 Task: Add Boiron Phosphoricum Acidum 30C to the cart.
Action: Mouse moved to (247, 115)
Screenshot: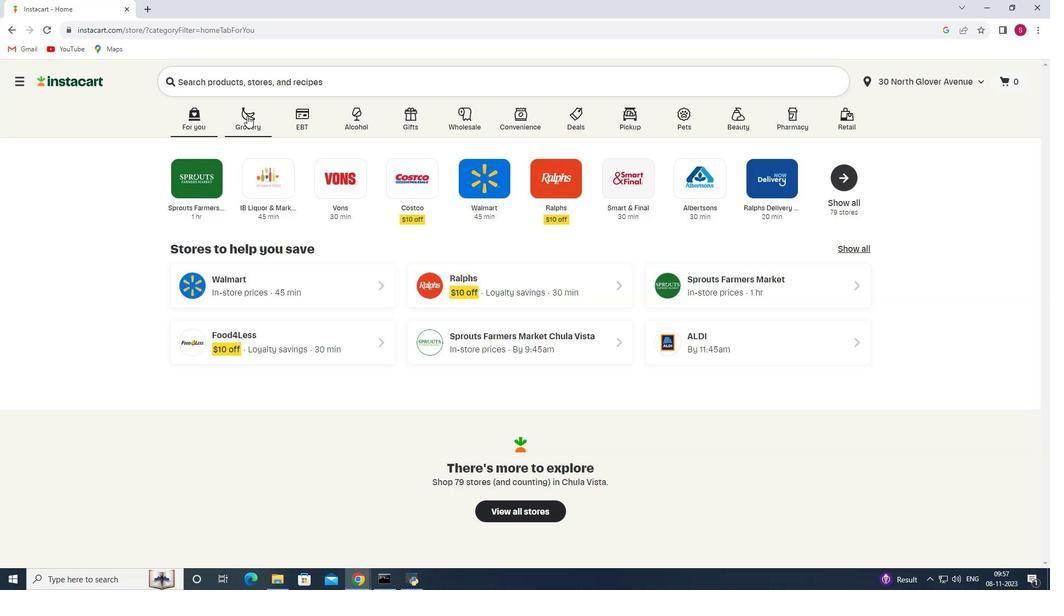 
Action: Mouse pressed left at (247, 115)
Screenshot: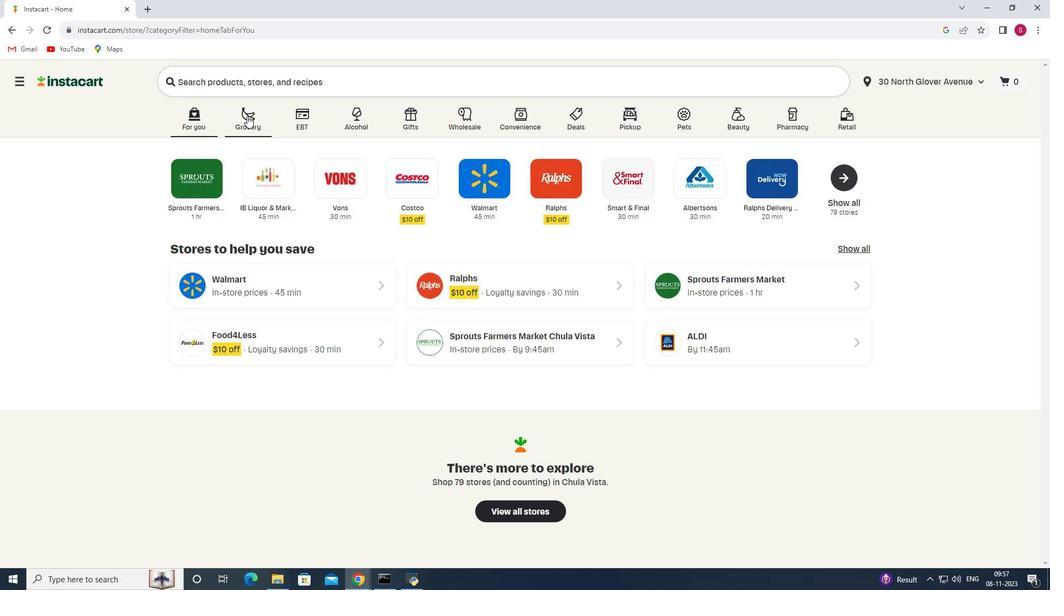 
Action: Mouse moved to (255, 314)
Screenshot: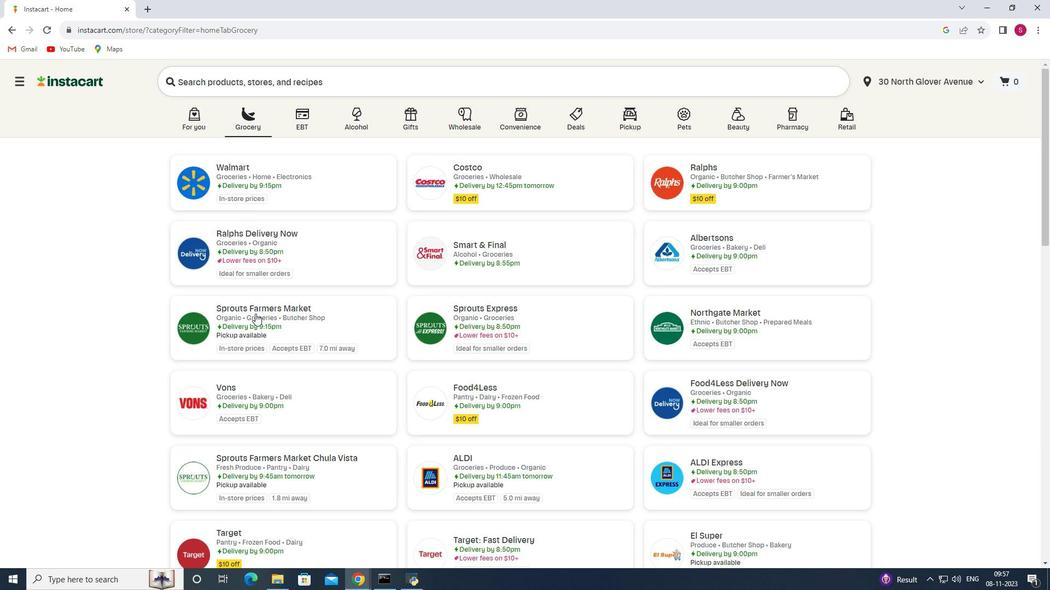 
Action: Mouse pressed left at (255, 314)
Screenshot: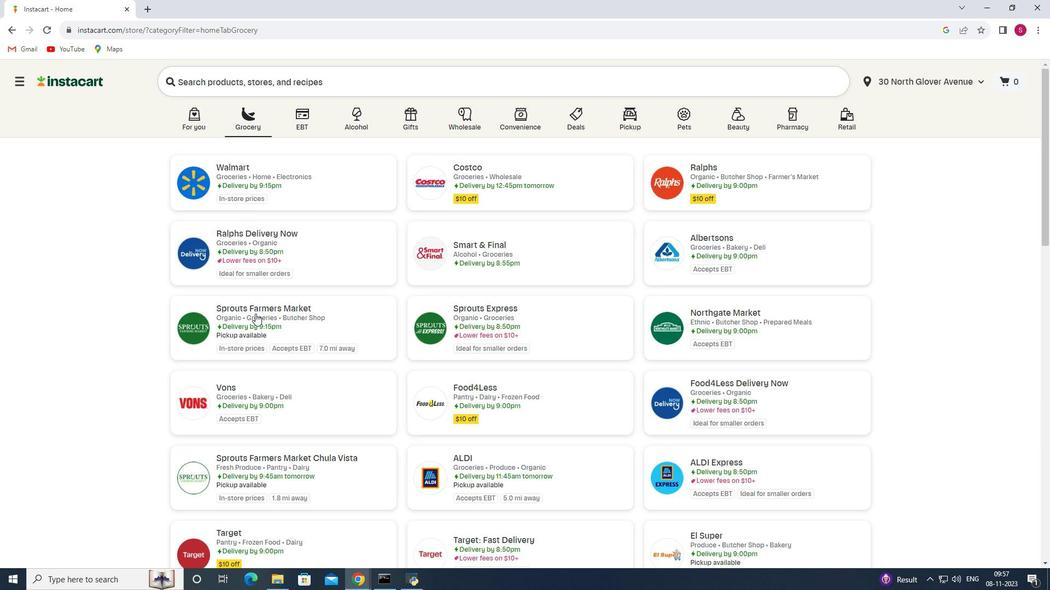 
Action: Mouse moved to (32, 332)
Screenshot: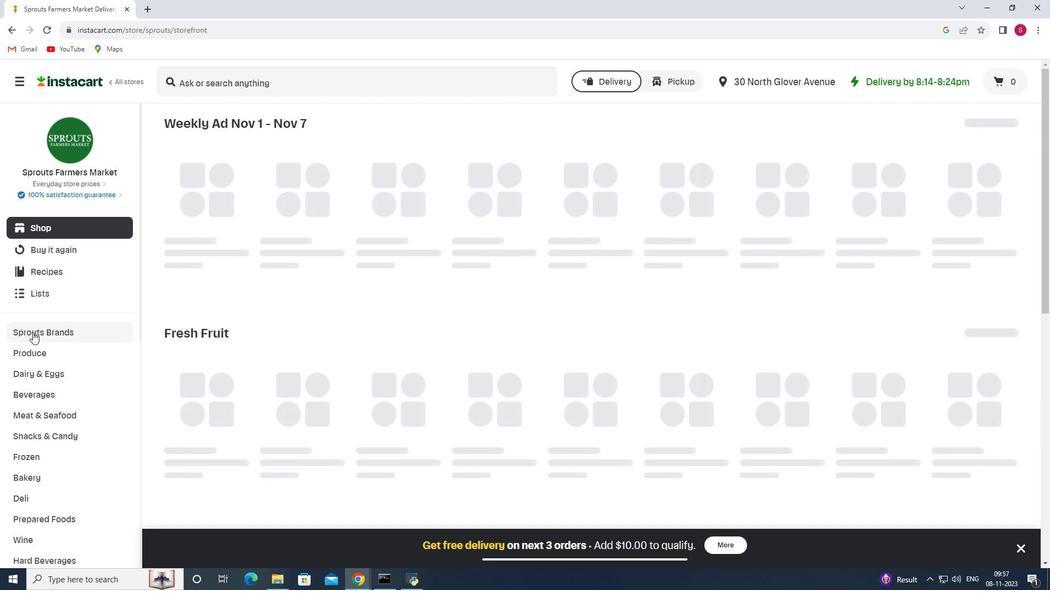 
Action: Mouse scrolled (32, 332) with delta (0, 0)
Screenshot: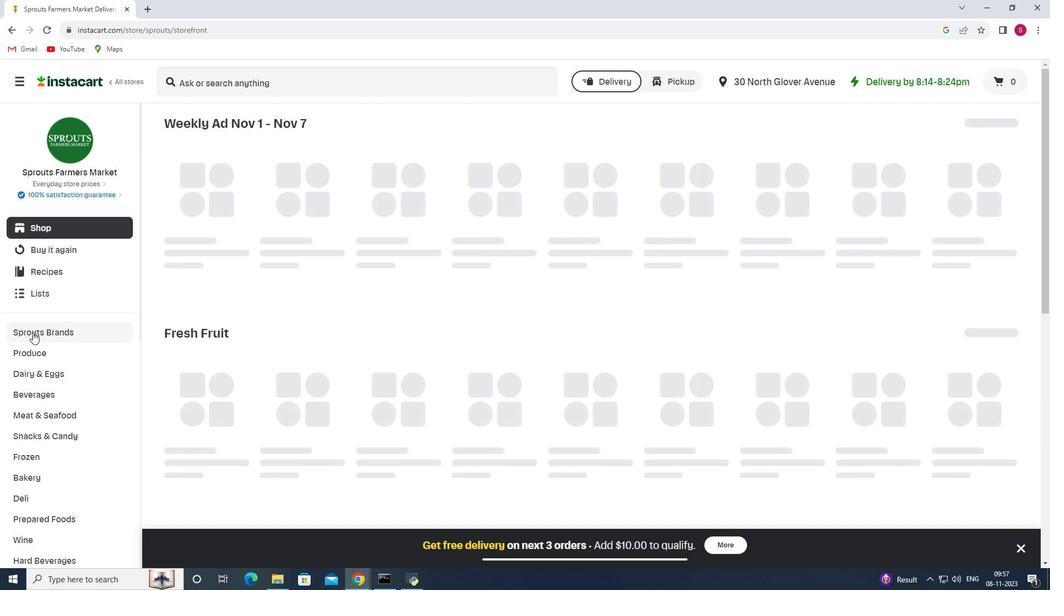 
Action: Mouse scrolled (32, 332) with delta (0, 0)
Screenshot: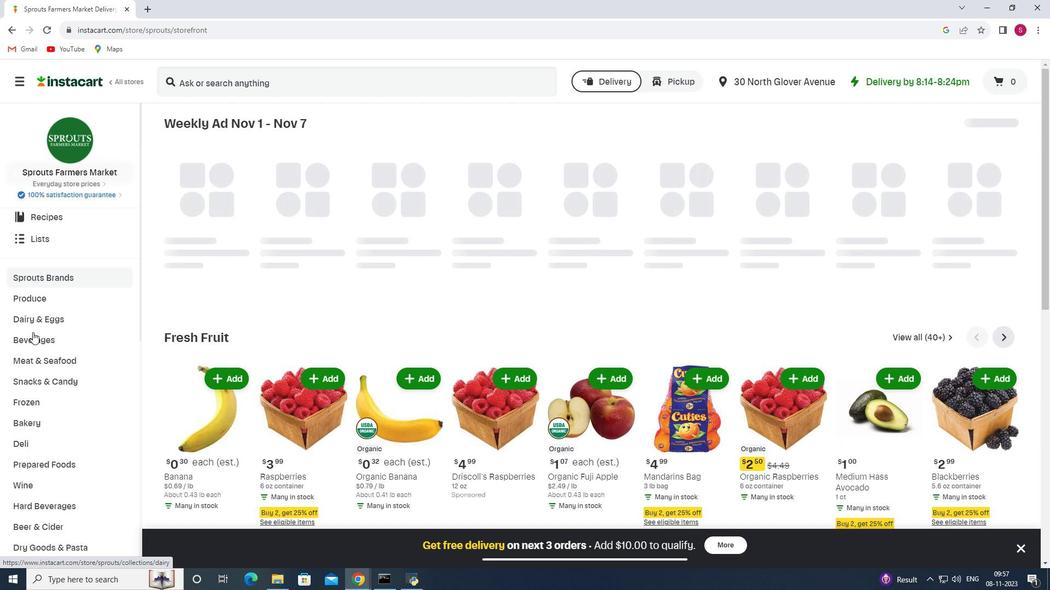 
Action: Mouse scrolled (32, 332) with delta (0, 0)
Screenshot: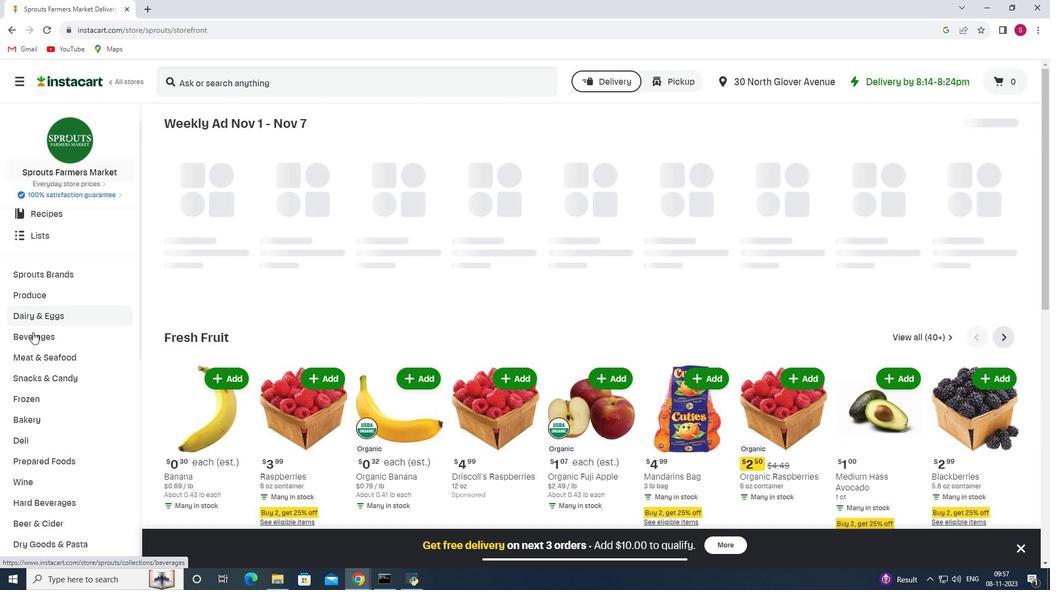 
Action: Mouse scrolled (32, 332) with delta (0, 0)
Screenshot: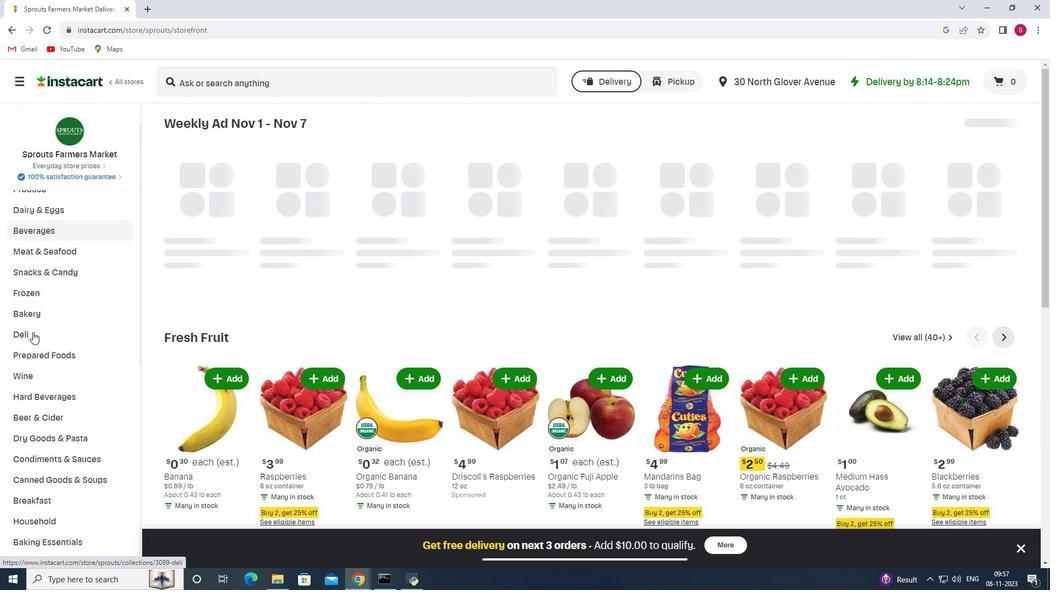 
Action: Mouse scrolled (32, 332) with delta (0, 0)
Screenshot: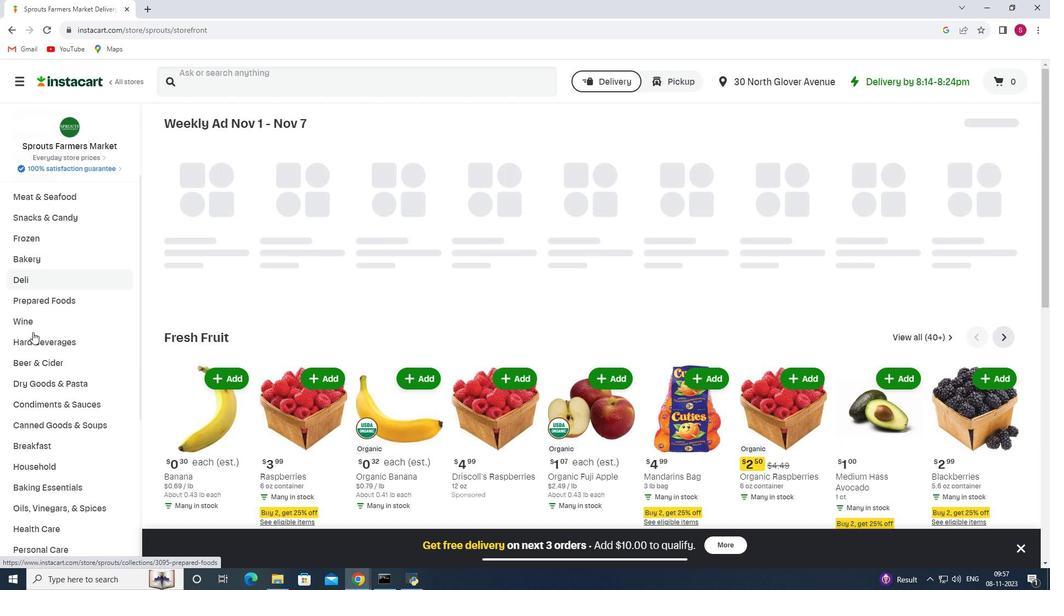 
Action: Mouse scrolled (32, 332) with delta (0, 0)
Screenshot: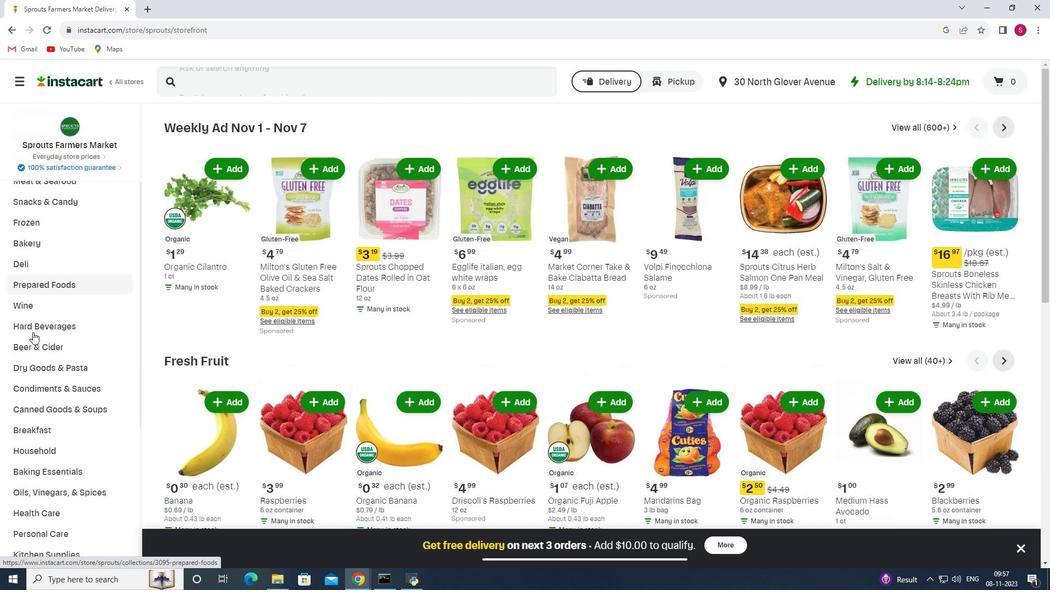 
Action: Mouse scrolled (32, 332) with delta (0, 0)
Screenshot: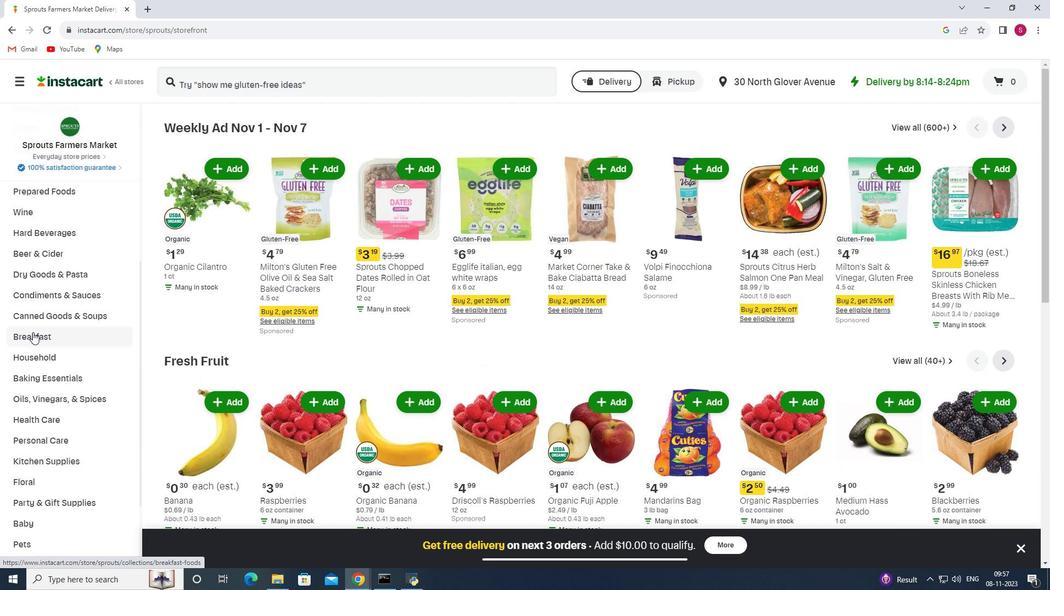
Action: Mouse scrolled (32, 332) with delta (0, 0)
Screenshot: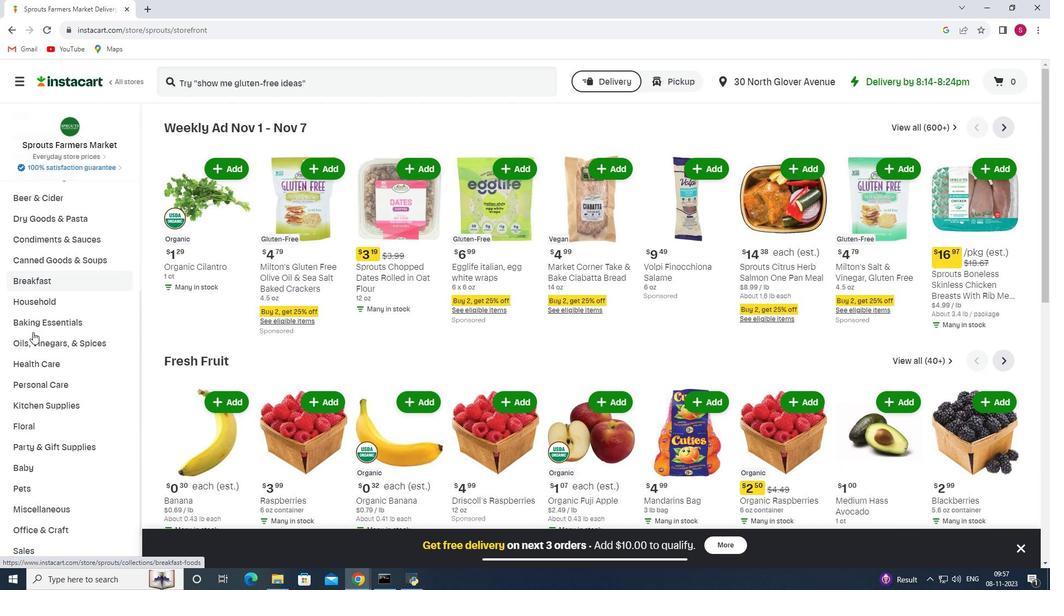 
Action: Mouse moved to (47, 314)
Screenshot: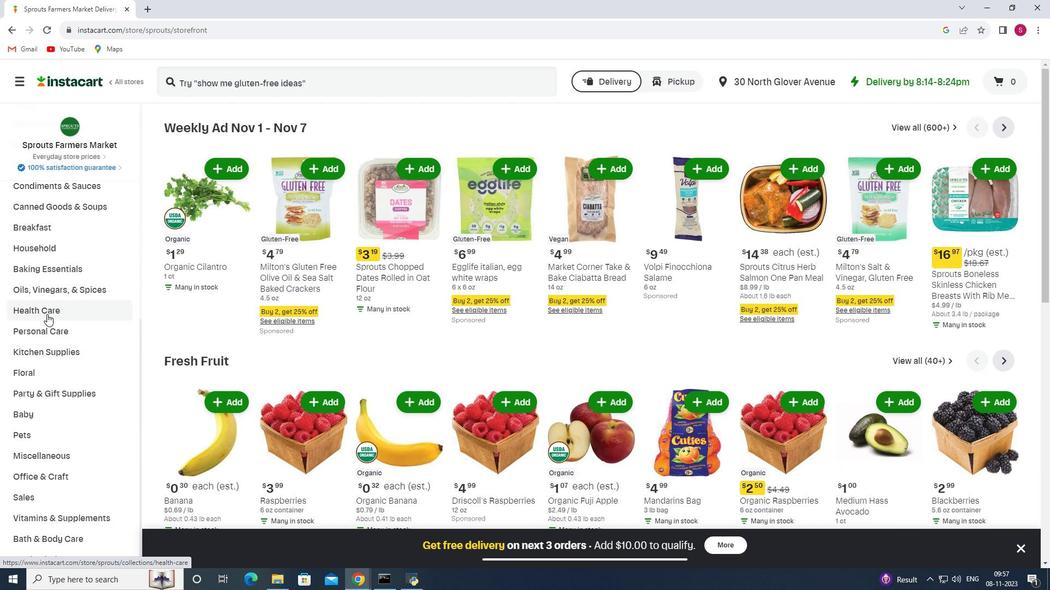 
Action: Mouse pressed left at (47, 314)
Screenshot: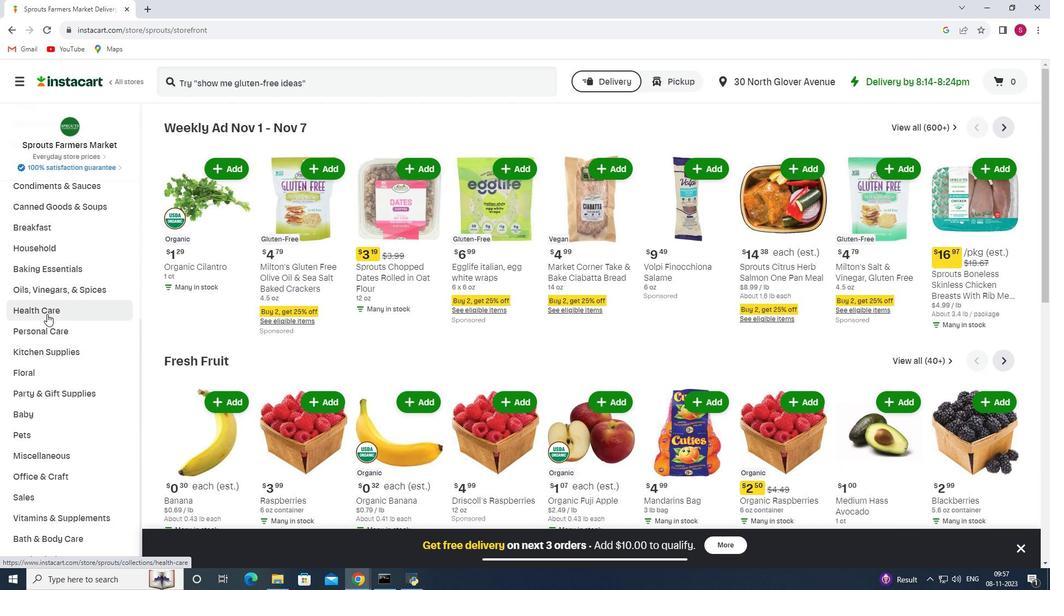 
Action: Mouse moved to (376, 153)
Screenshot: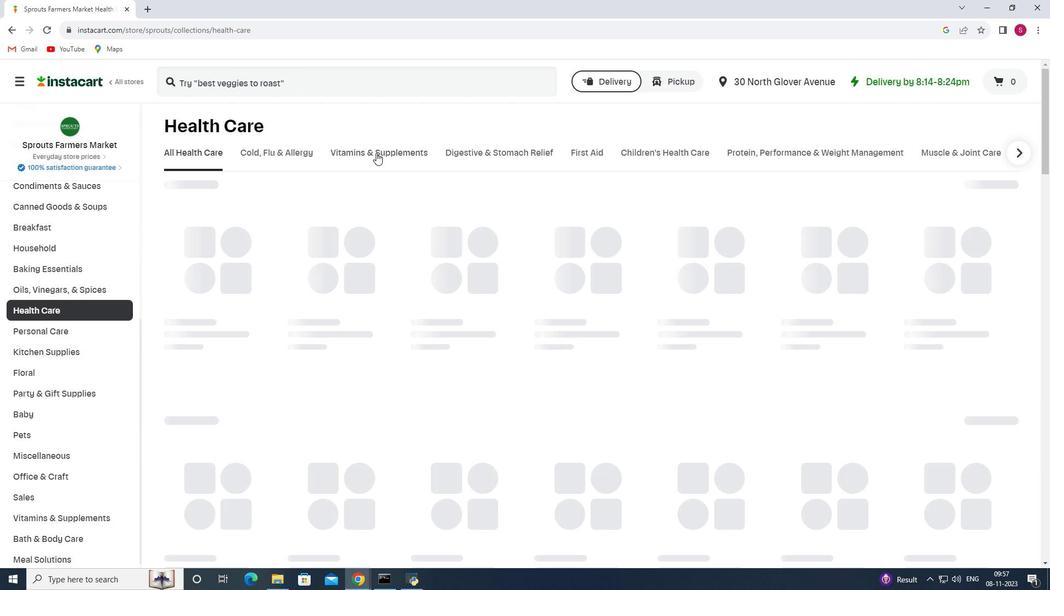 
Action: Mouse pressed left at (376, 153)
Screenshot: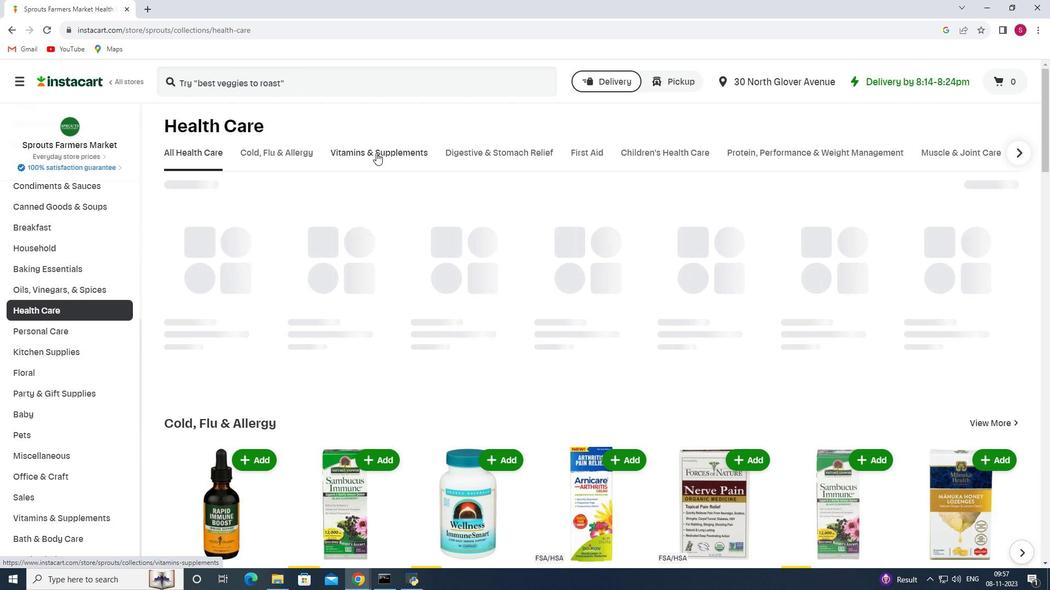 
Action: Mouse moved to (883, 195)
Screenshot: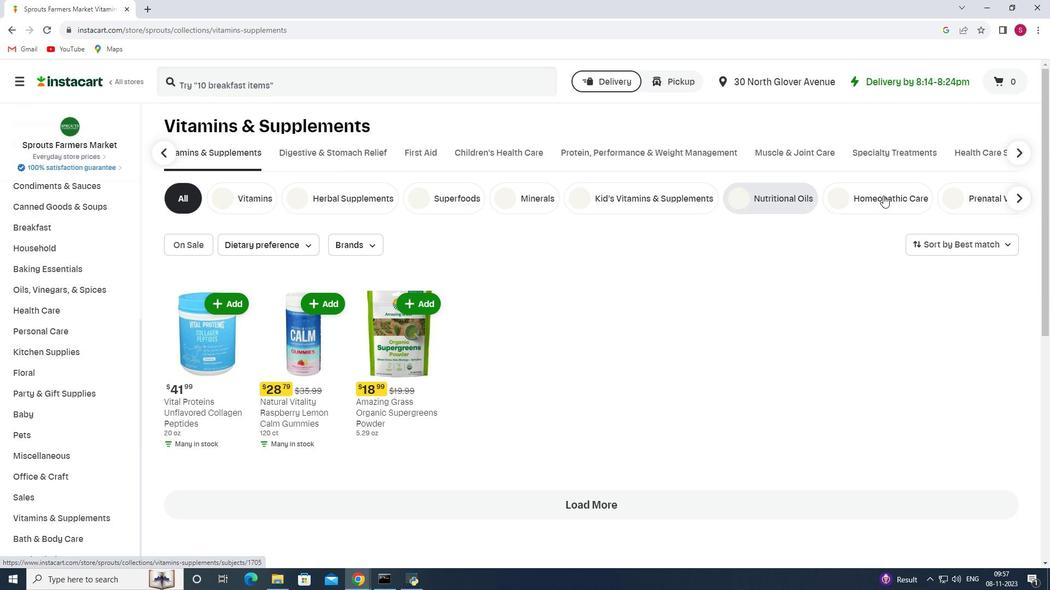 
Action: Mouse pressed left at (883, 195)
Screenshot: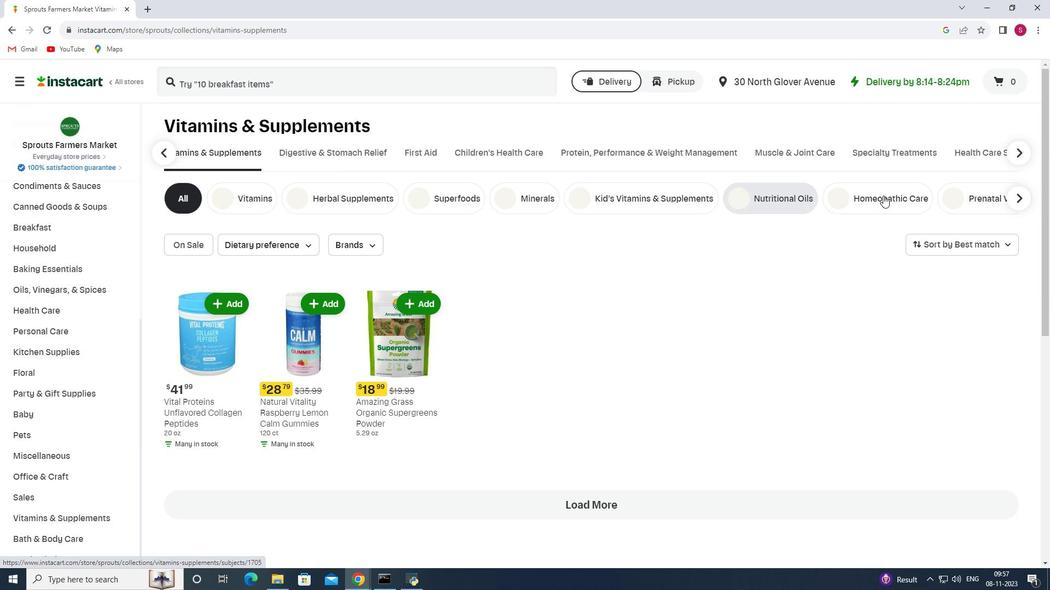 
Action: Mouse pressed left at (883, 195)
Screenshot: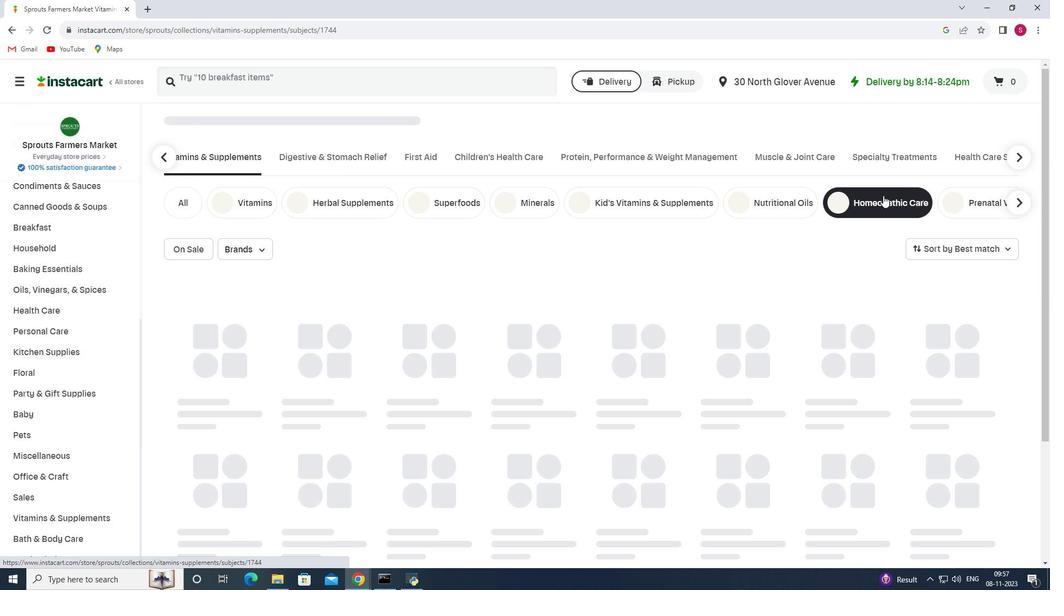 
Action: Mouse moved to (351, 85)
Screenshot: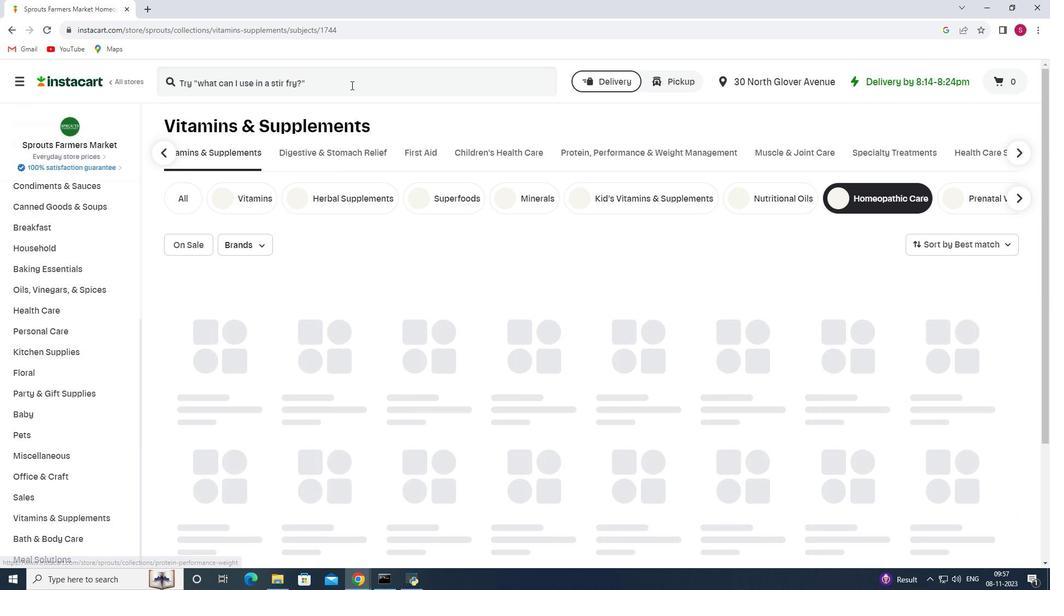 
Action: Mouse pressed left at (351, 85)
Screenshot: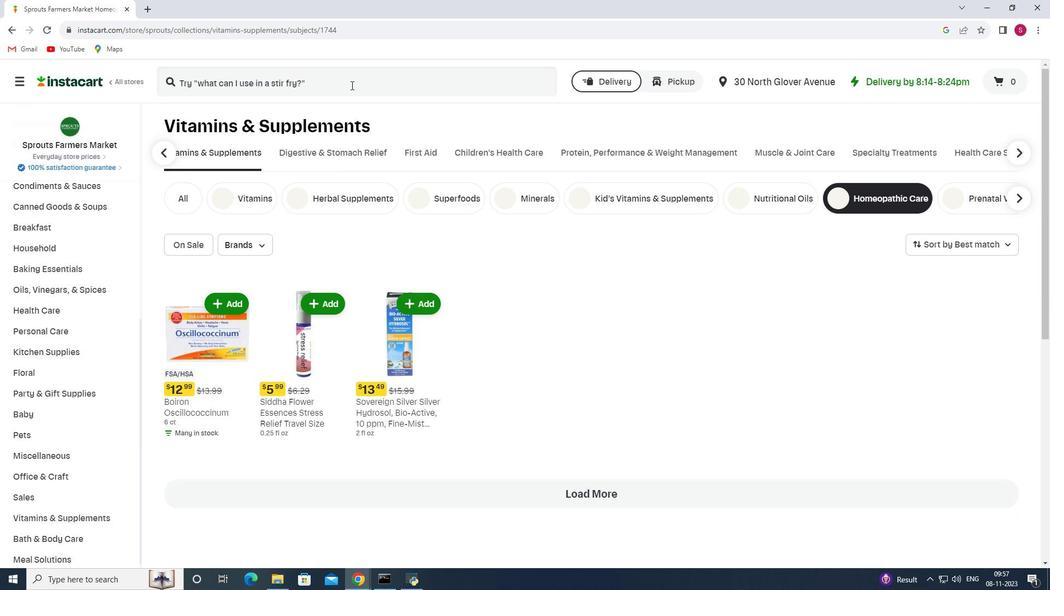
Action: Key pressed <Key.shift>Boiron<Key.space><Key.shift>php<Key.backspace>osphoricum<Key.space><Key.shift>Acidum<Key.space>30<Key.shift>C<Key.enter>
Screenshot: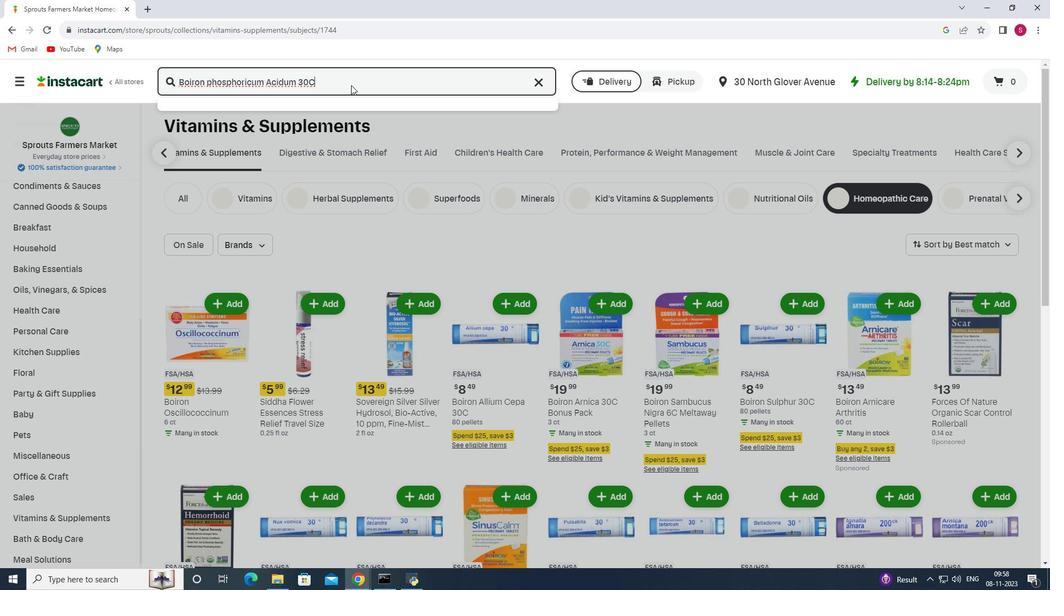 
Action: Mouse moved to (634, 169)
Screenshot: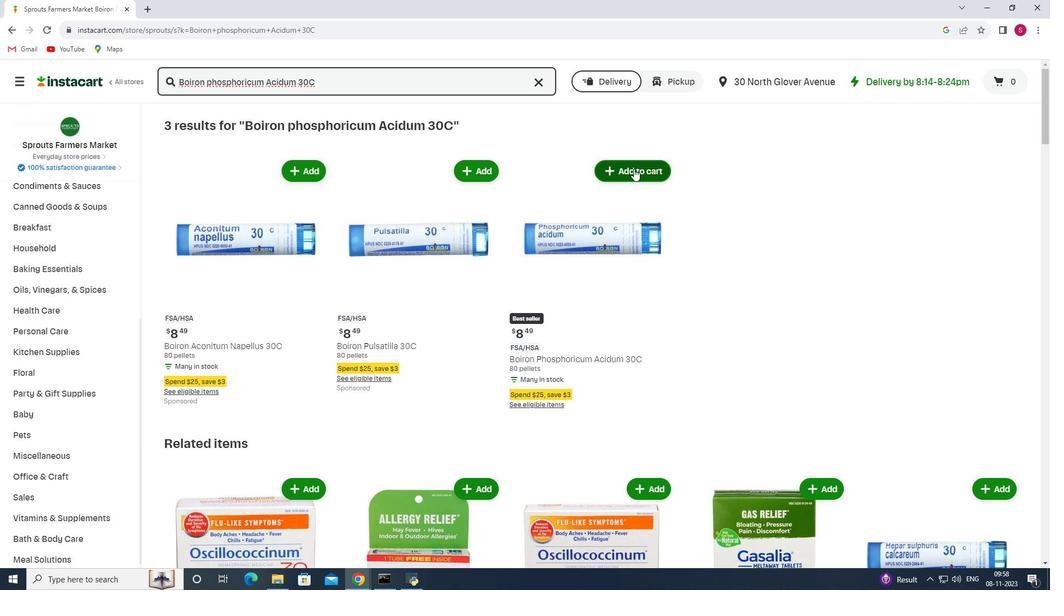
Action: Mouse pressed left at (634, 169)
Screenshot: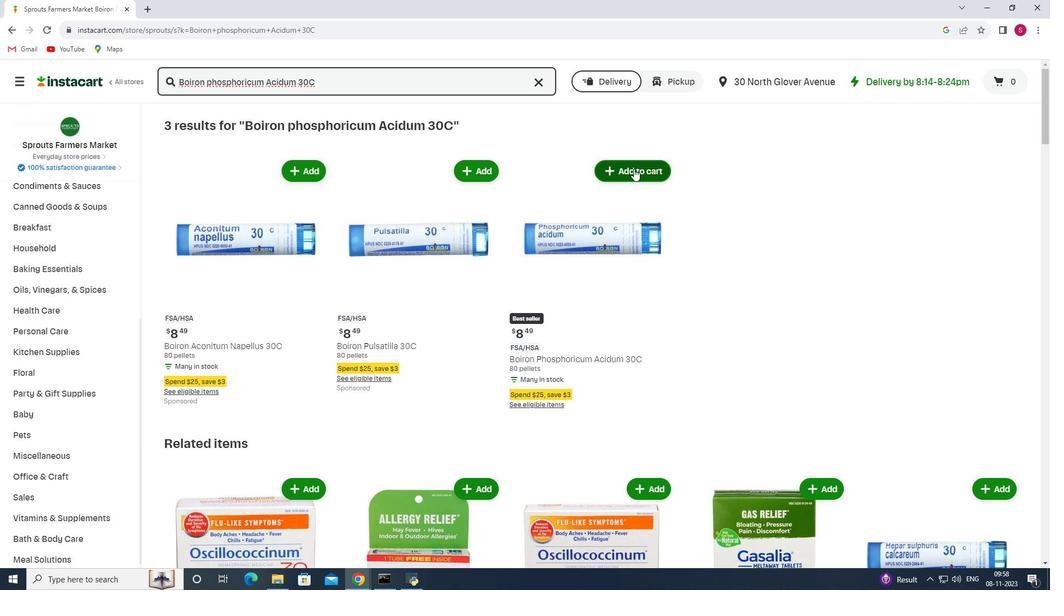 
Action: Mouse moved to (625, 215)
Screenshot: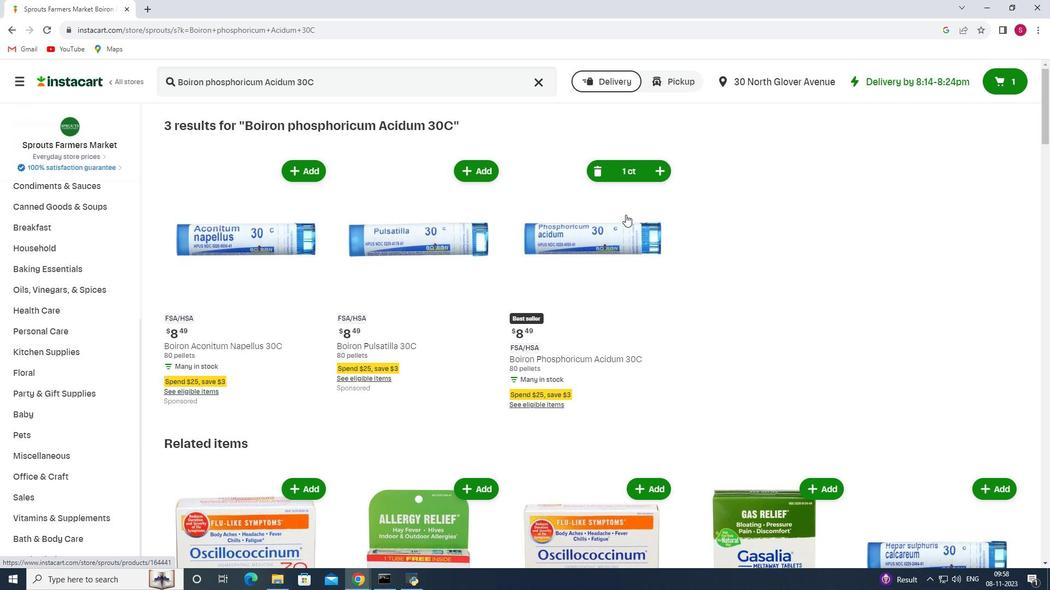 
